 Task: In the  document analytics.odt, change border color to  'Brown' and border width to  '0.75' Select the first Column and fill it with the color  Light Yellow
Action: Mouse moved to (631, 258)
Screenshot: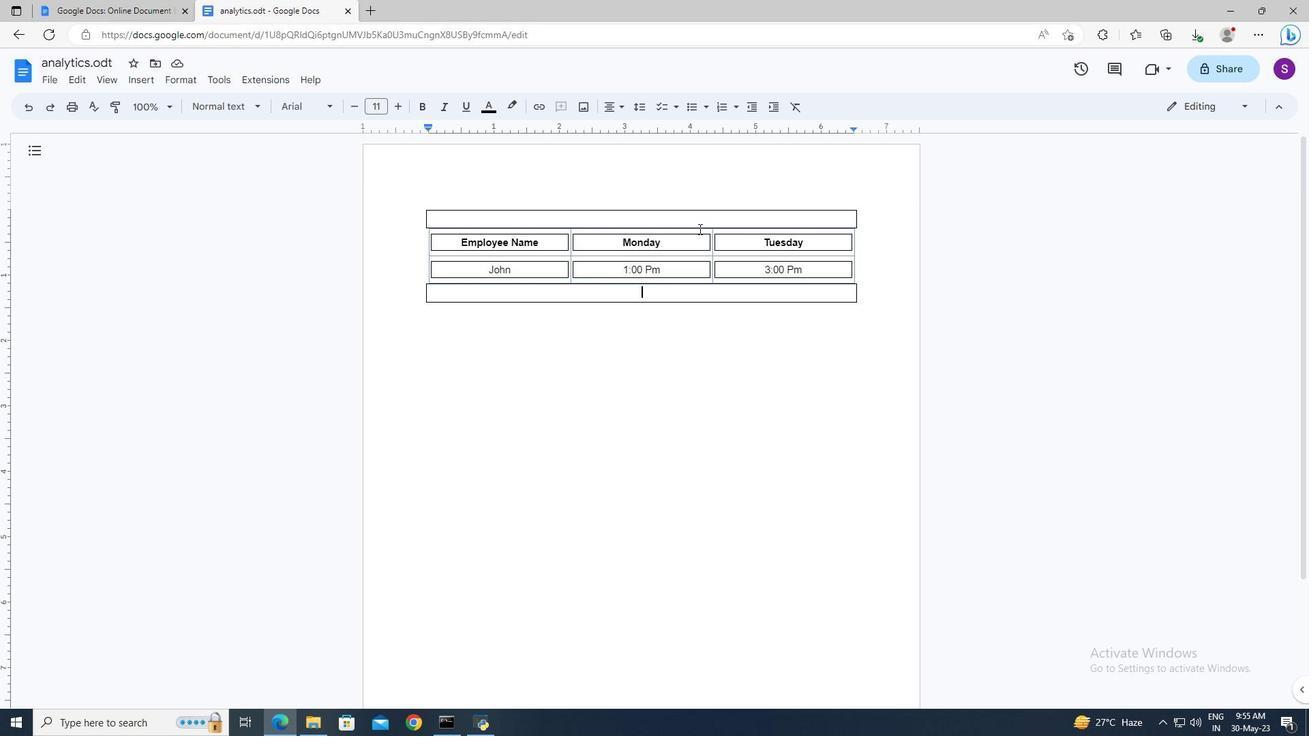 
Action: Mouse pressed left at (631, 258)
Screenshot: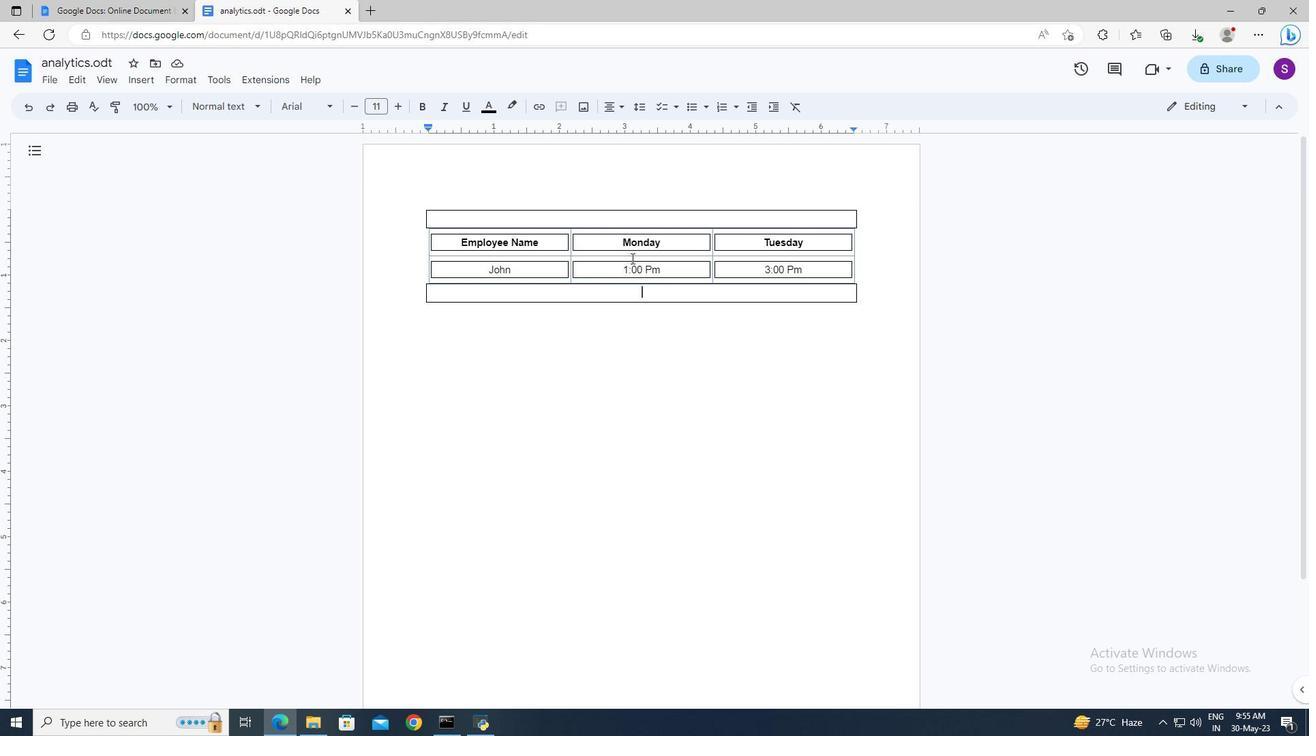 
Action: Mouse moved to (948, 109)
Screenshot: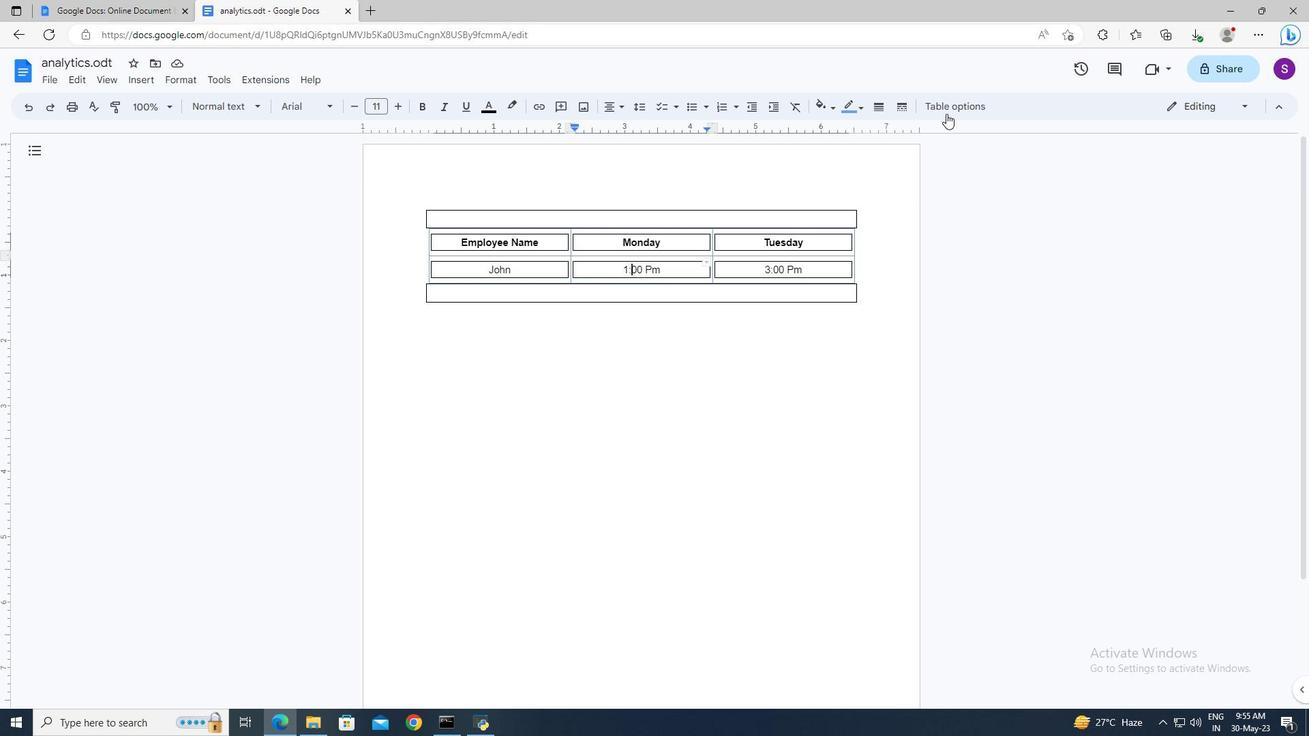 
Action: Mouse pressed left at (948, 109)
Screenshot: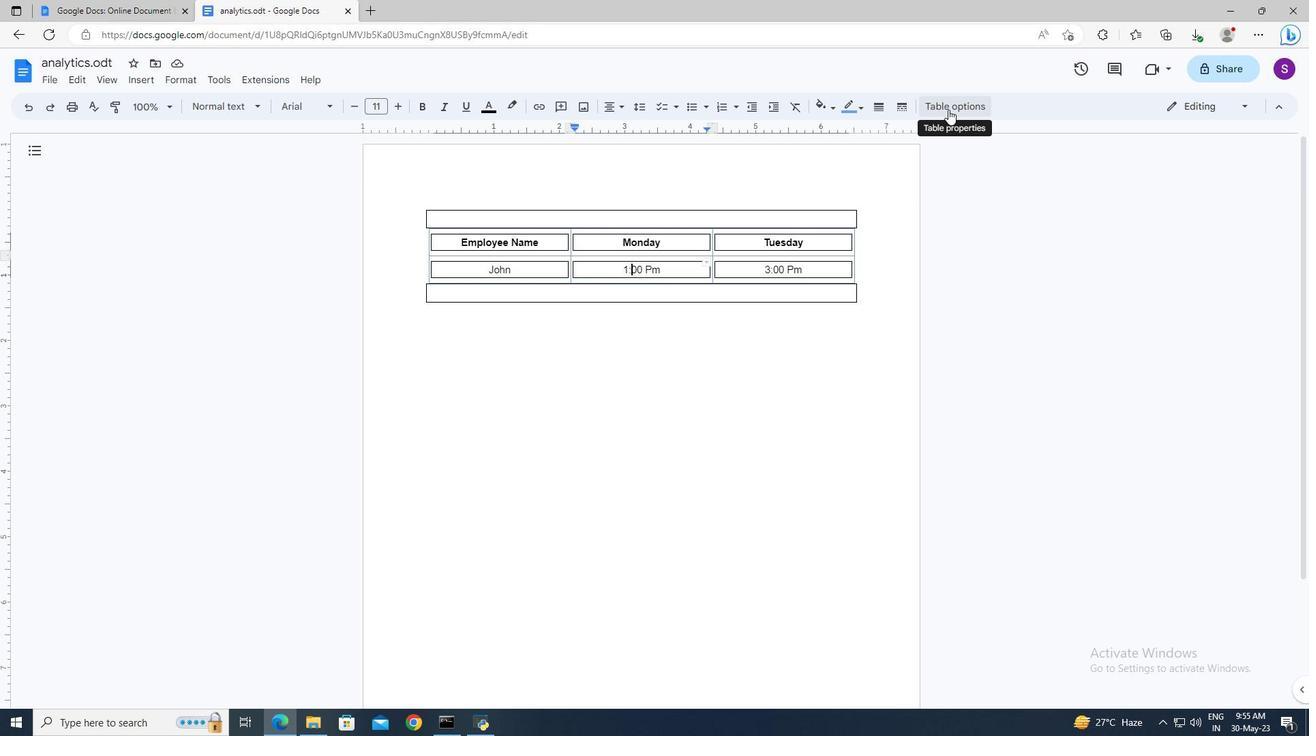 
Action: Mouse moved to (1134, 377)
Screenshot: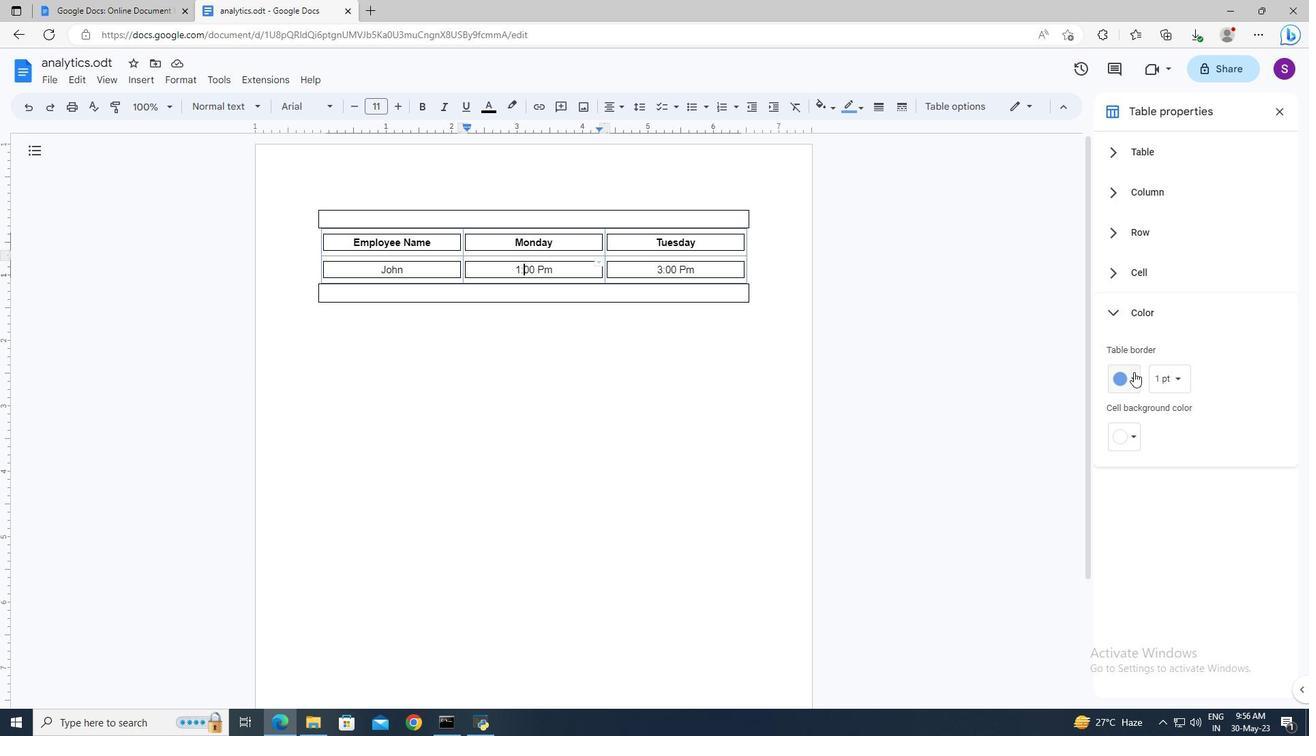 
Action: Mouse pressed left at (1134, 377)
Screenshot: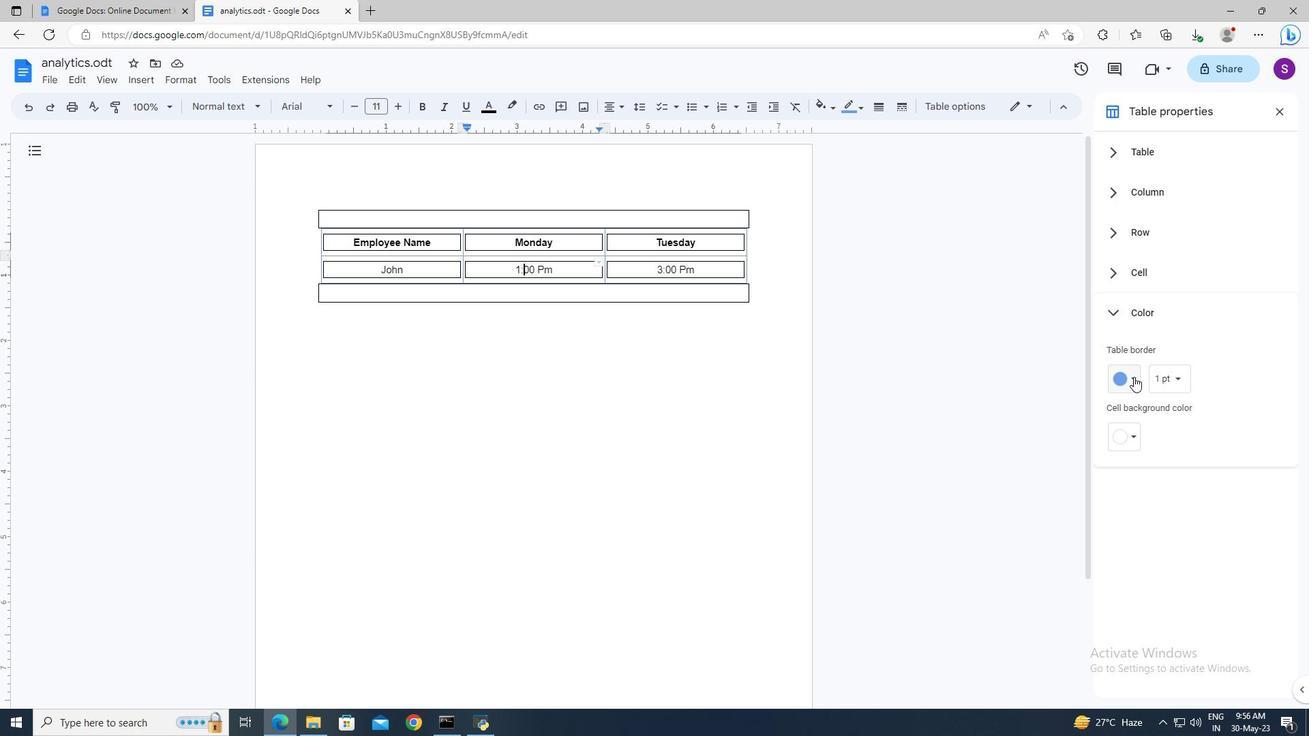 
Action: Mouse moved to (1156, 515)
Screenshot: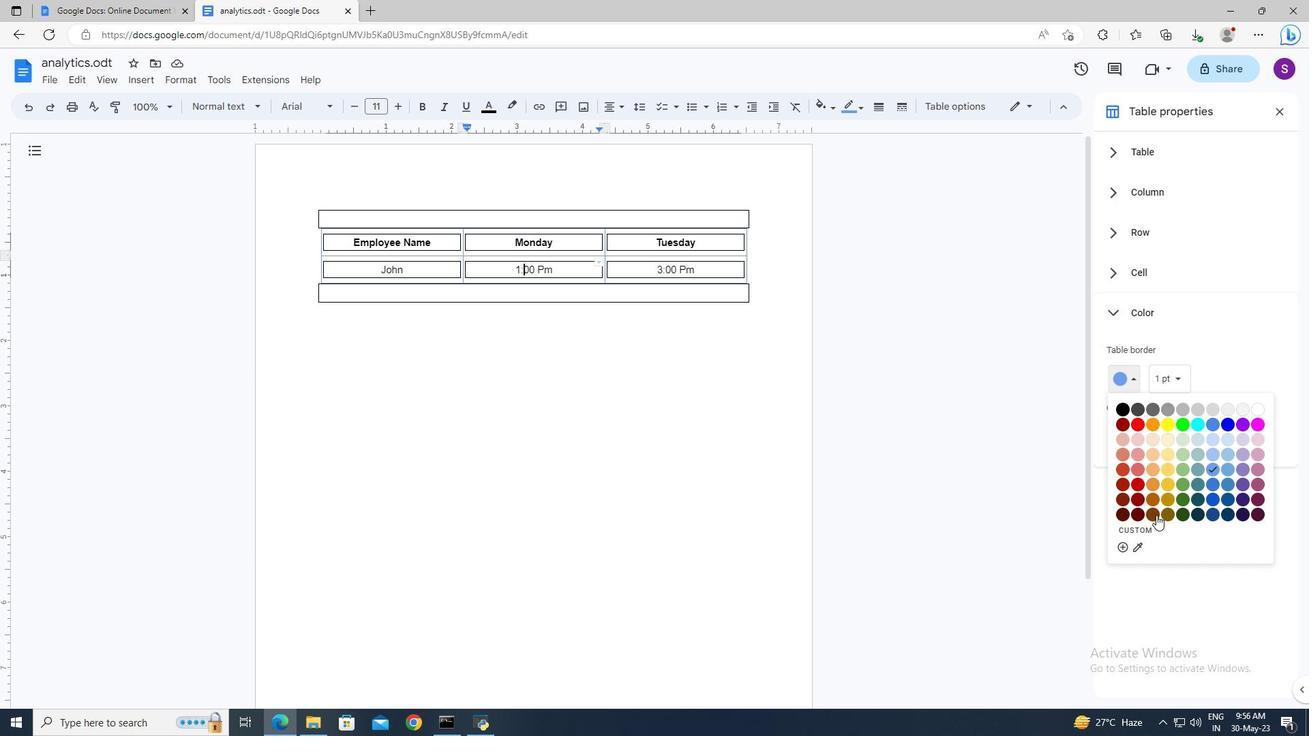 
Action: Mouse pressed left at (1156, 515)
Screenshot: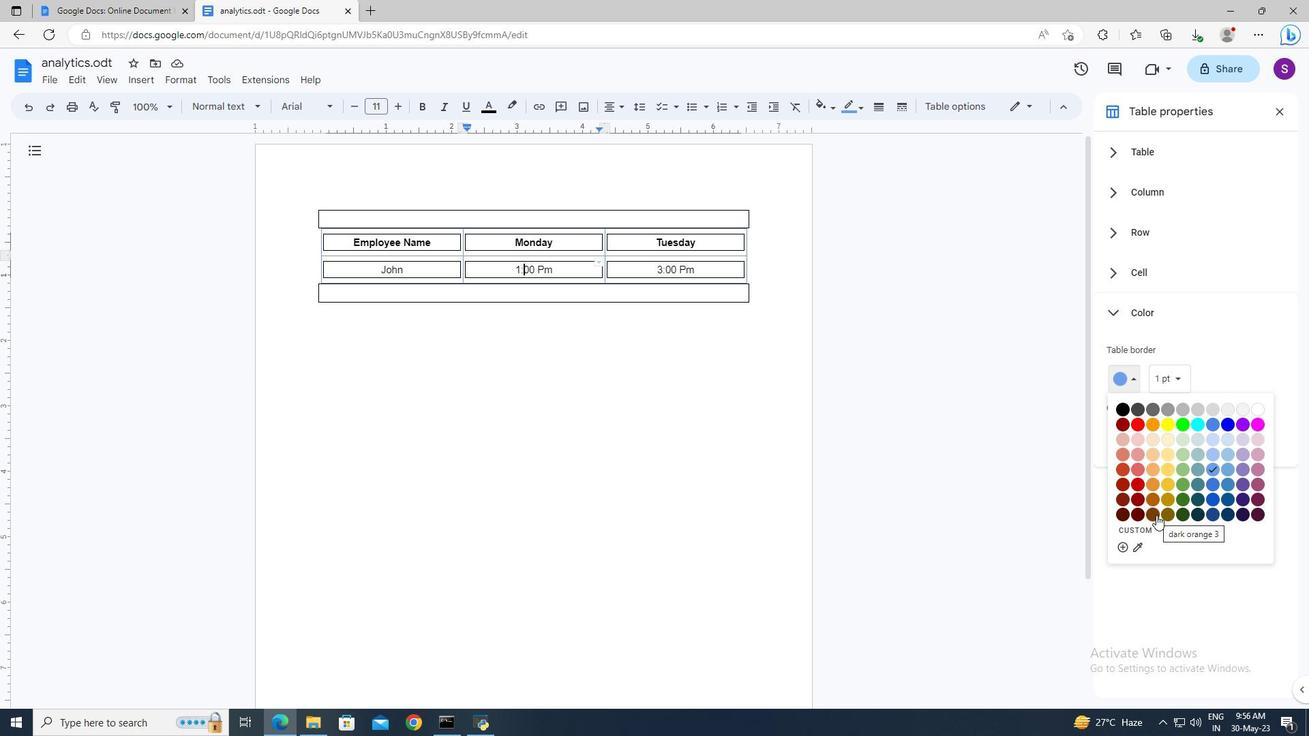 
Action: Mouse moved to (1179, 388)
Screenshot: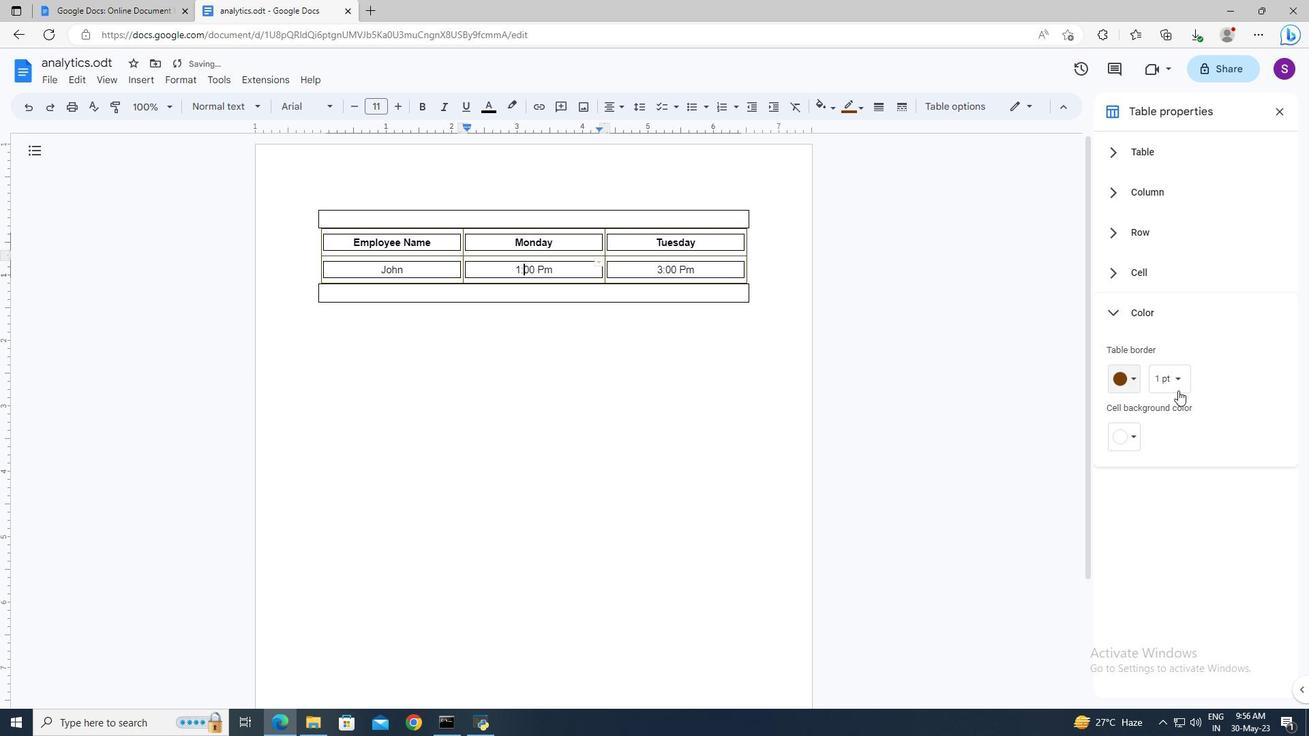 
Action: Mouse pressed left at (1179, 388)
Screenshot: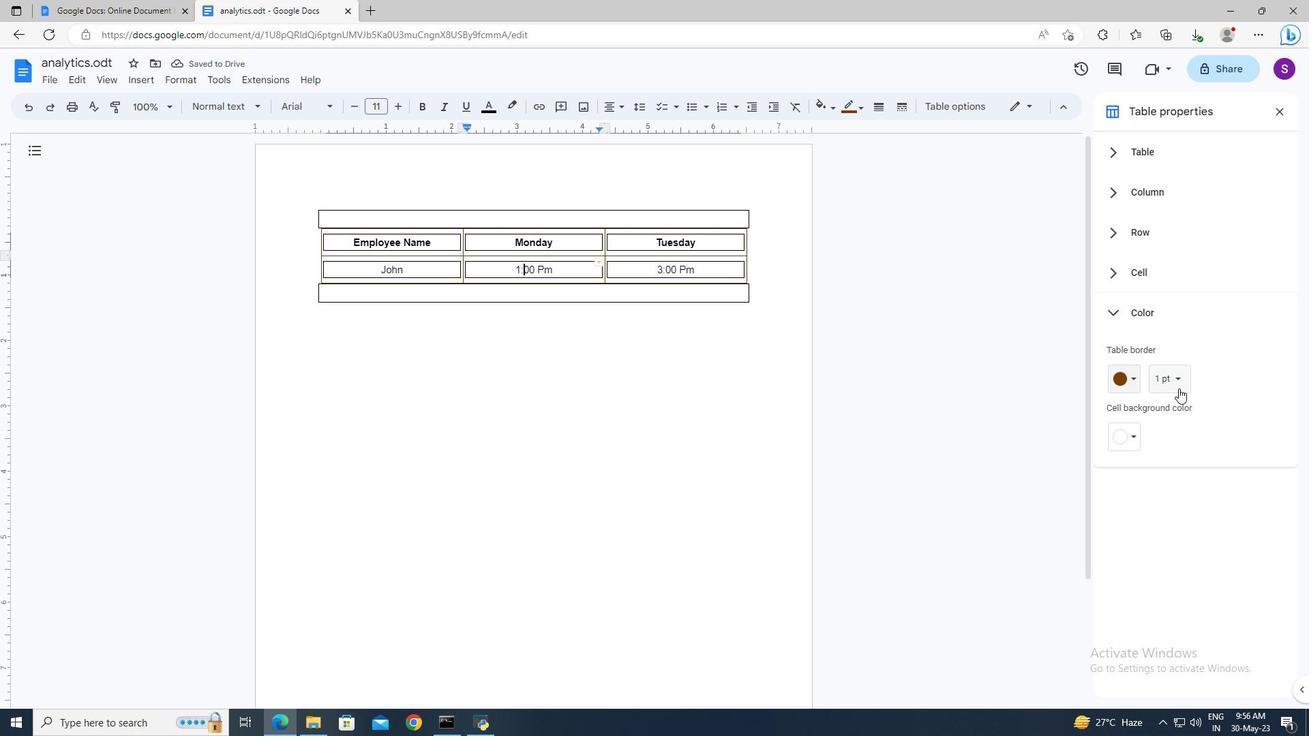 
Action: Mouse moved to (1184, 355)
Screenshot: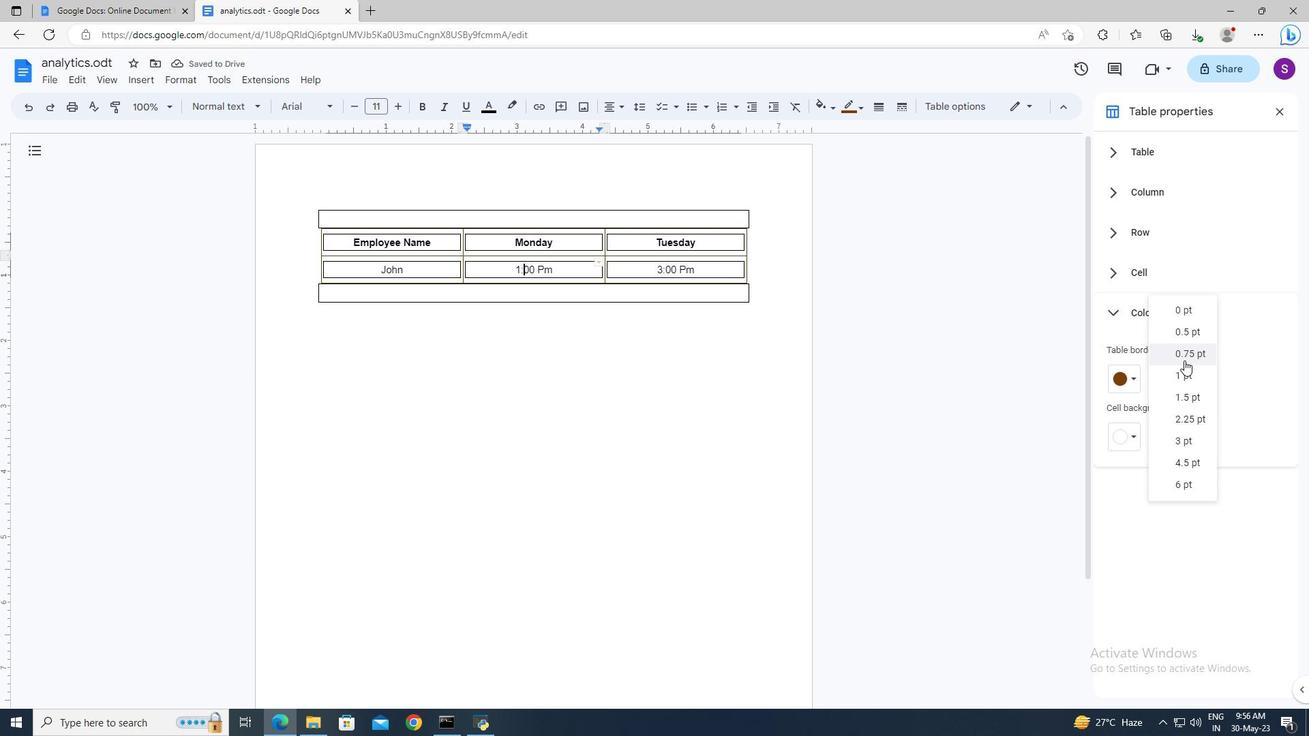 
Action: Mouse pressed left at (1184, 355)
Screenshot: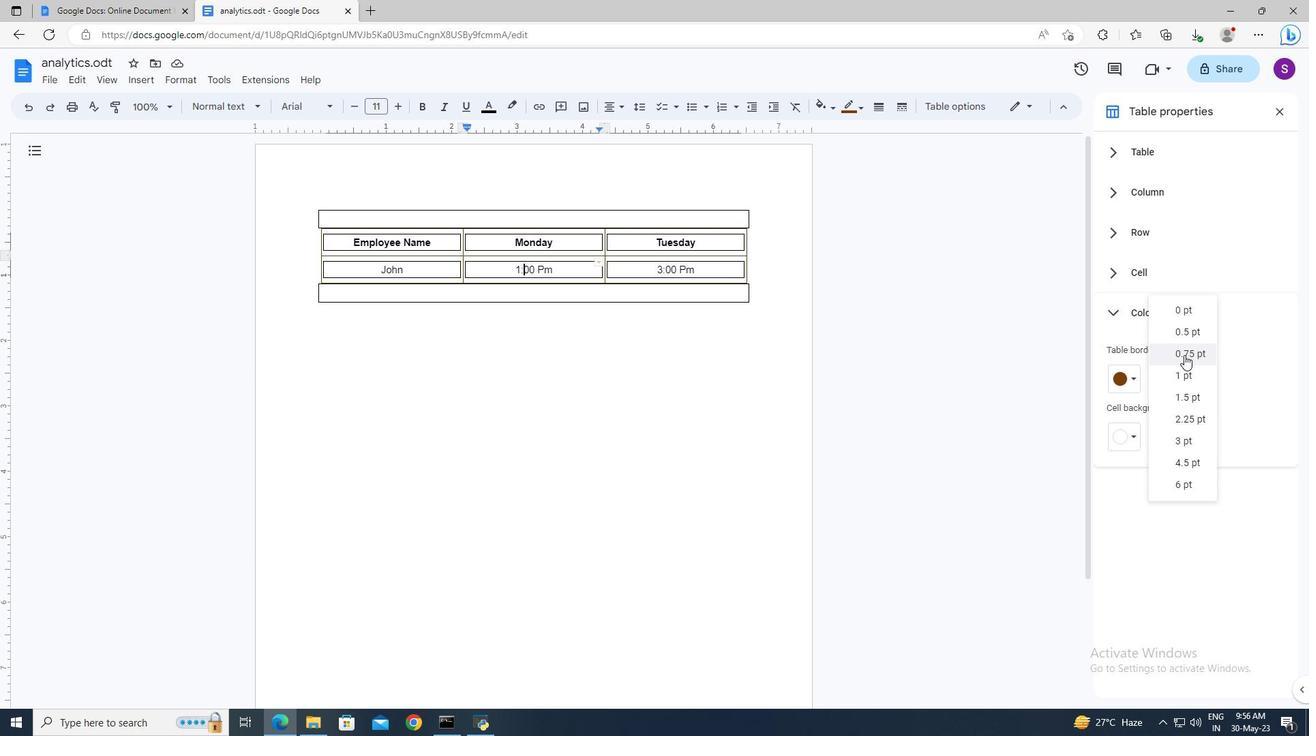 
Action: Mouse moved to (1273, 112)
Screenshot: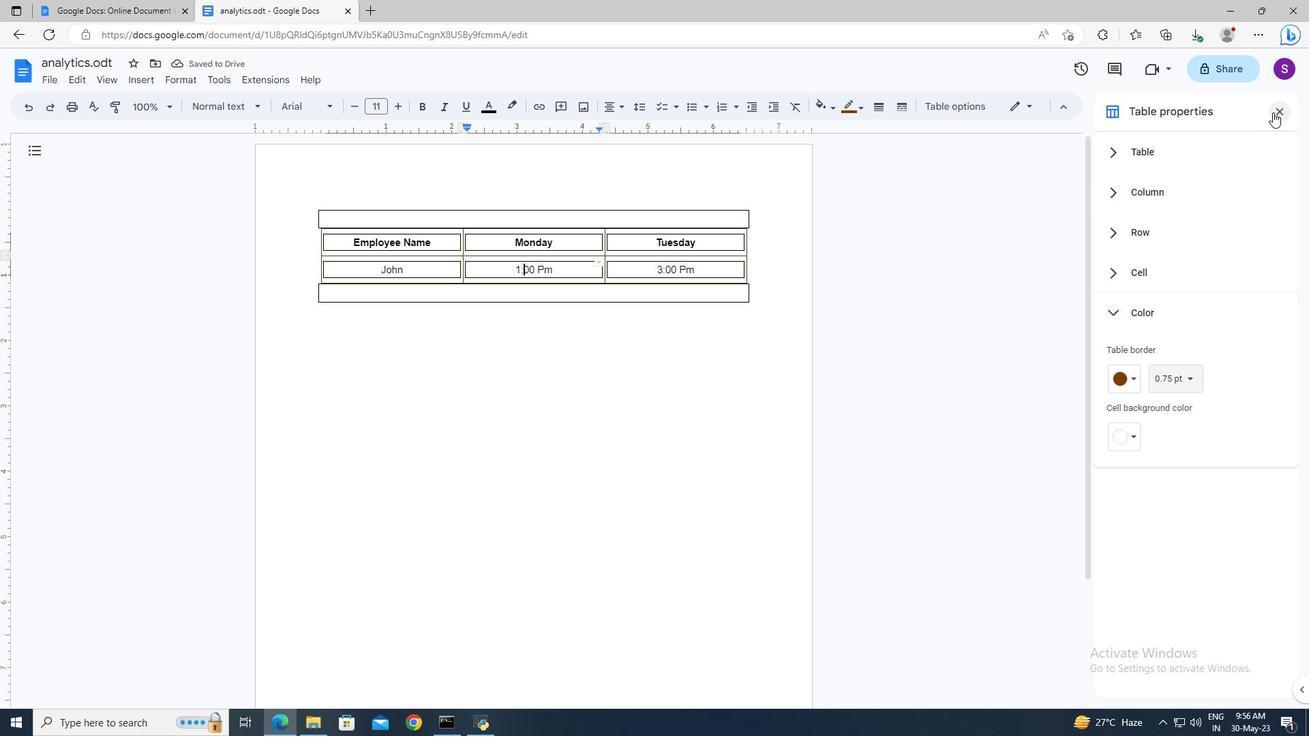 
Action: Mouse pressed left at (1273, 112)
Screenshot: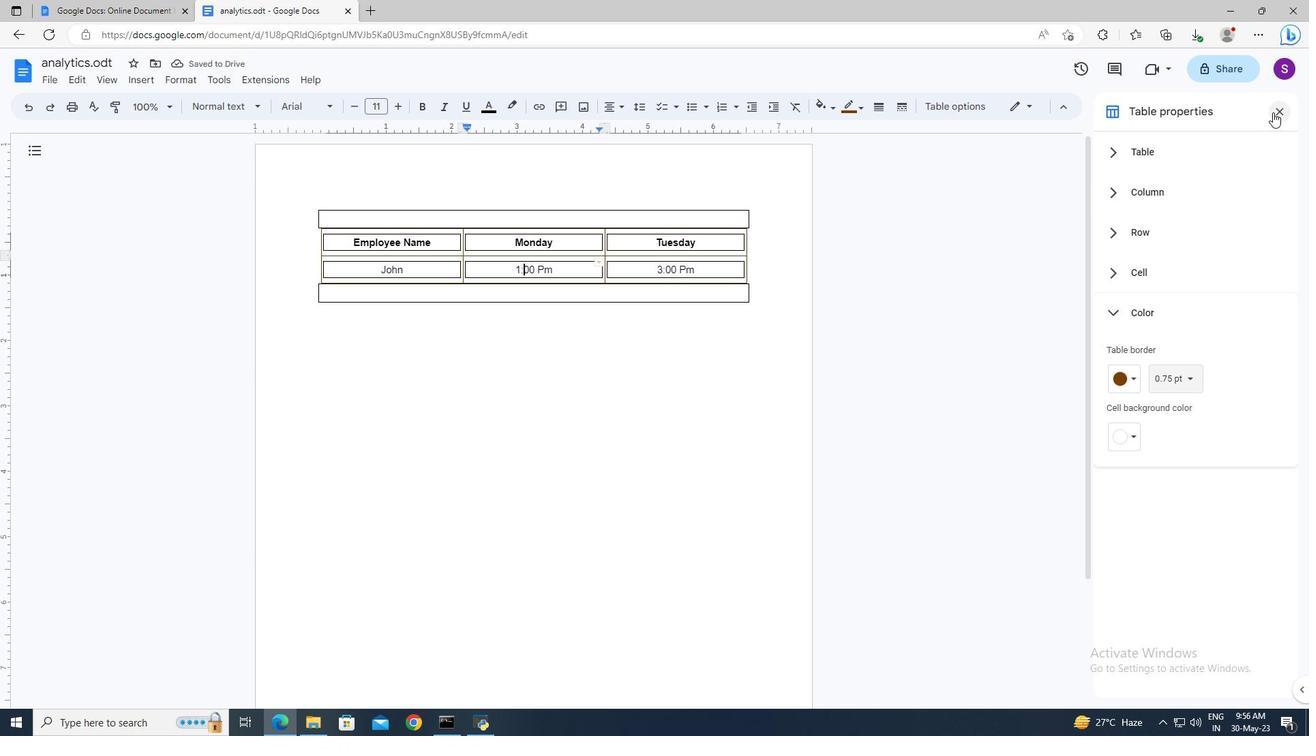 
Action: Mouse moved to (455, 241)
Screenshot: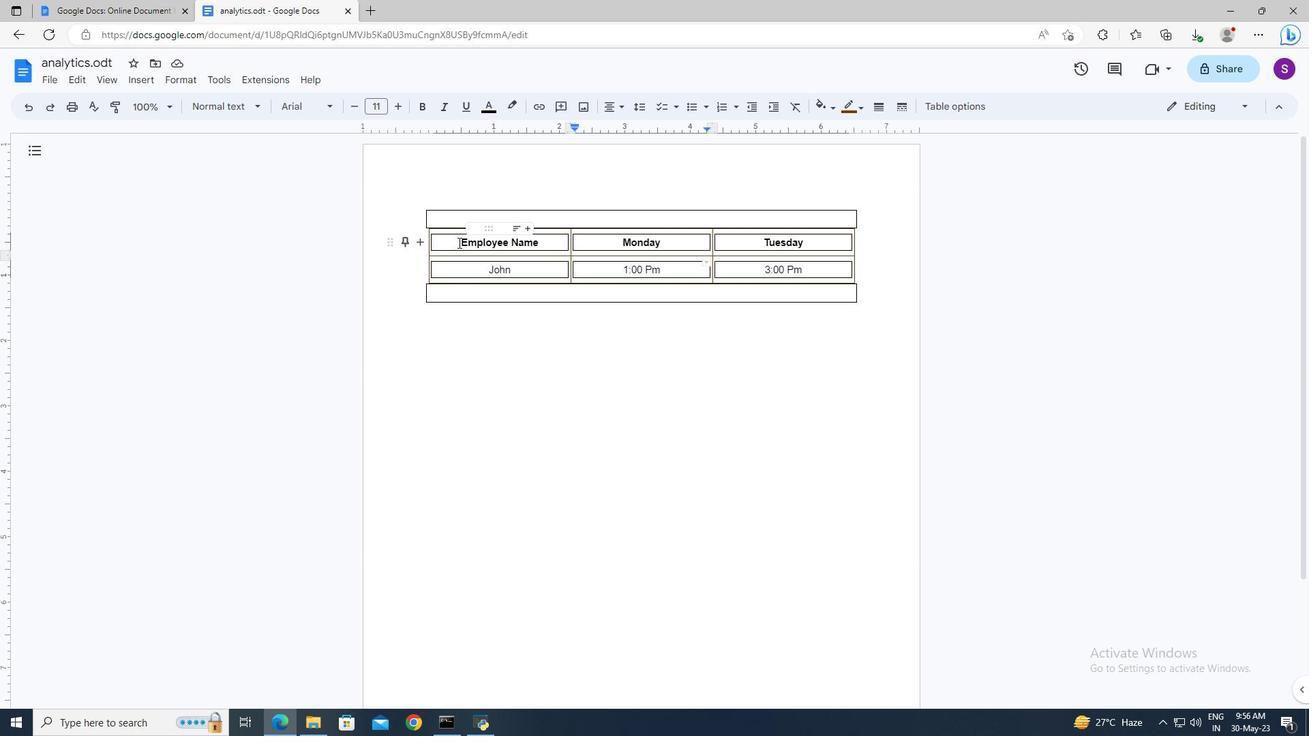 
Action: Mouse pressed left at (455, 241)
Screenshot: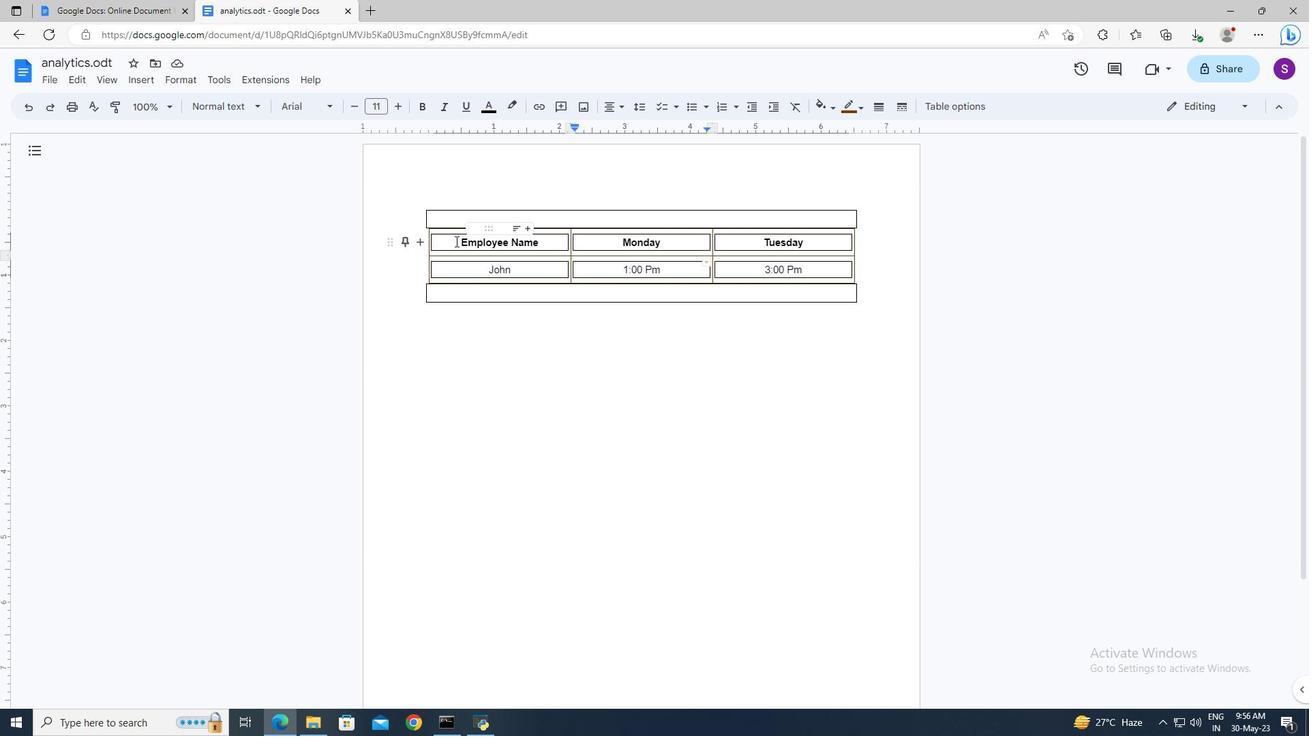 
Action: Key pressed <Key.shift><Key.down>
Screenshot: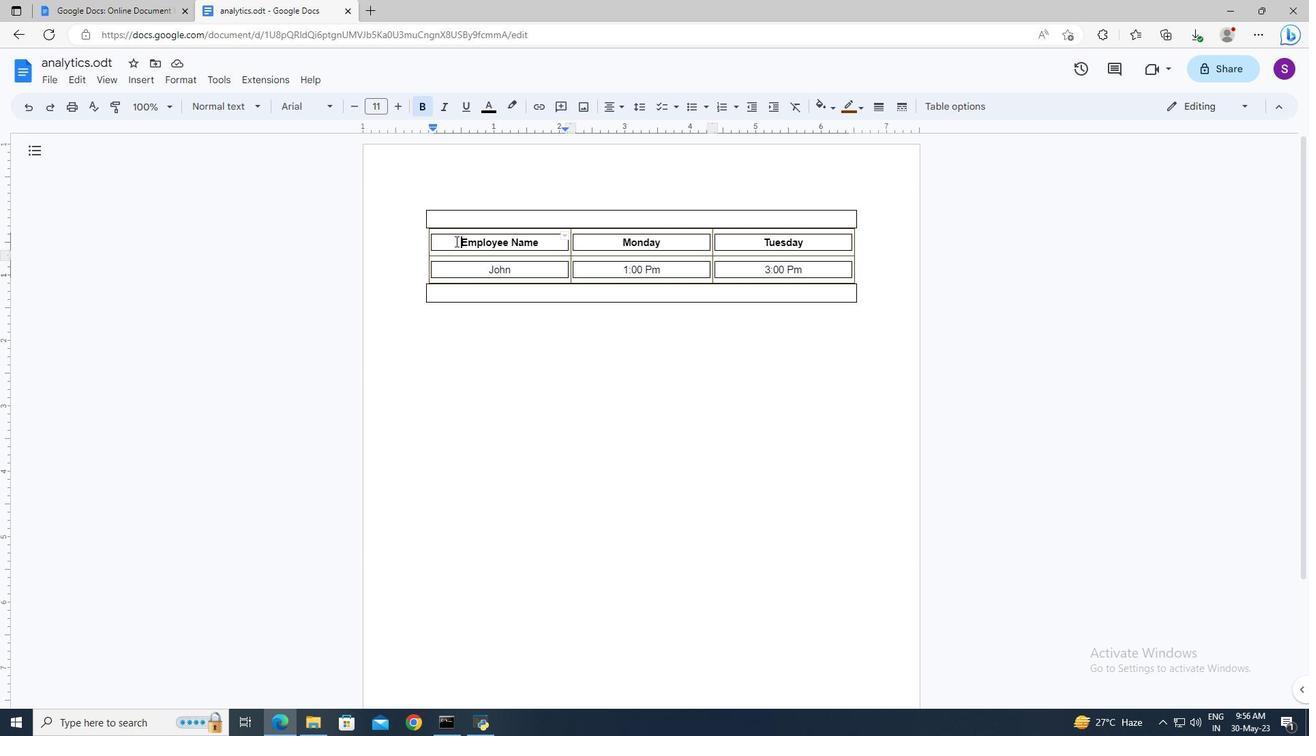 
Action: Mouse moved to (797, 108)
Screenshot: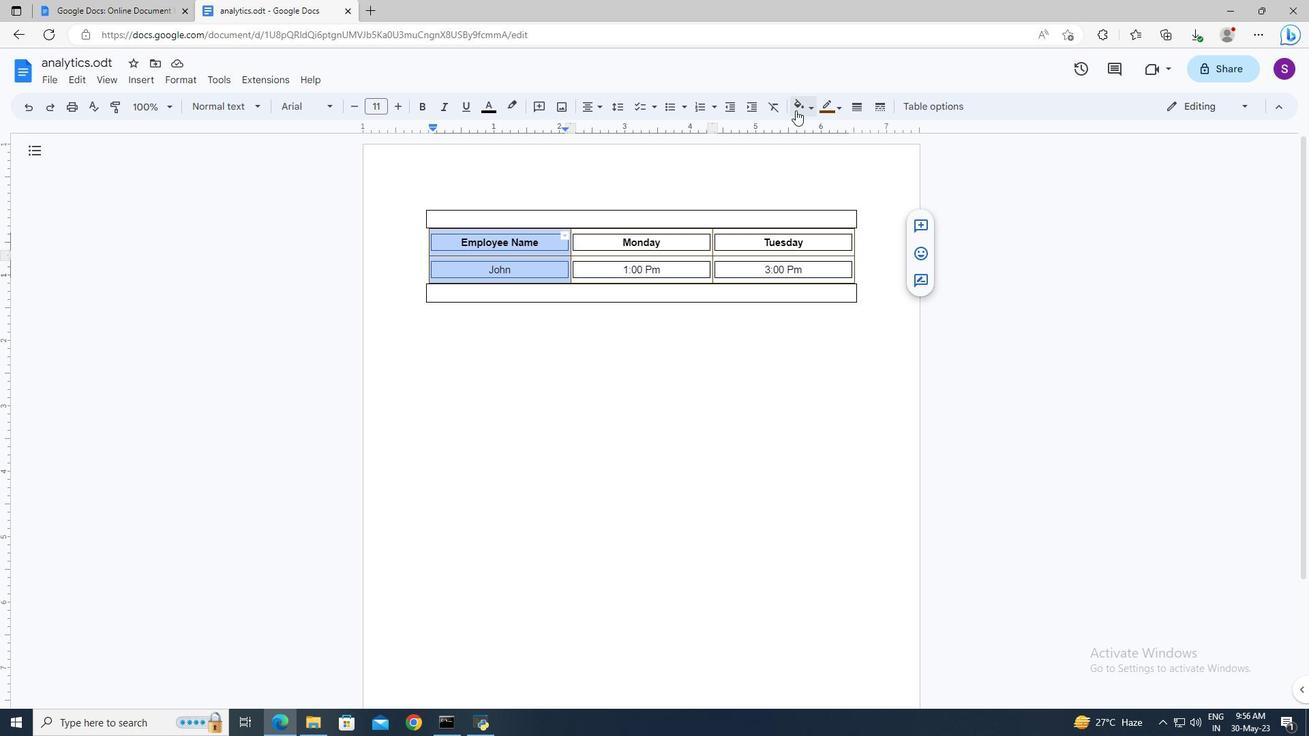 
Action: Mouse pressed left at (797, 108)
Screenshot: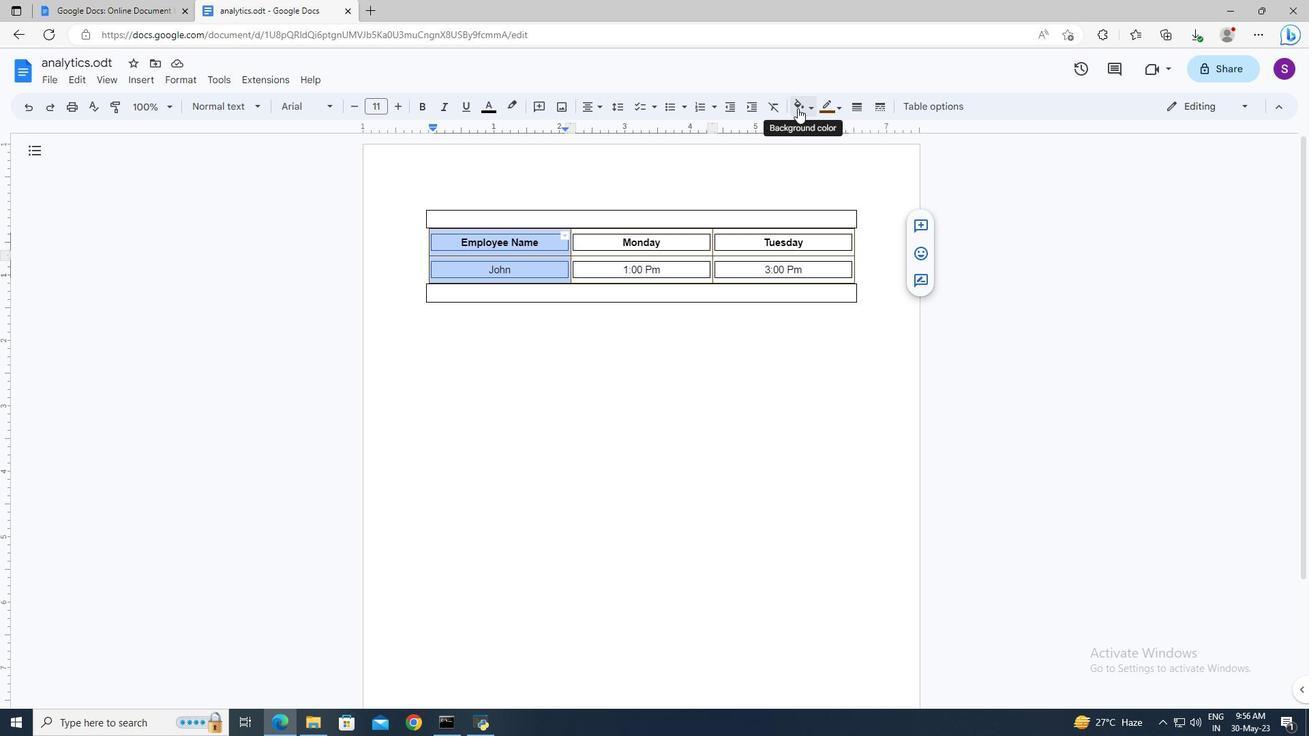 
Action: Mouse moved to (850, 212)
Screenshot: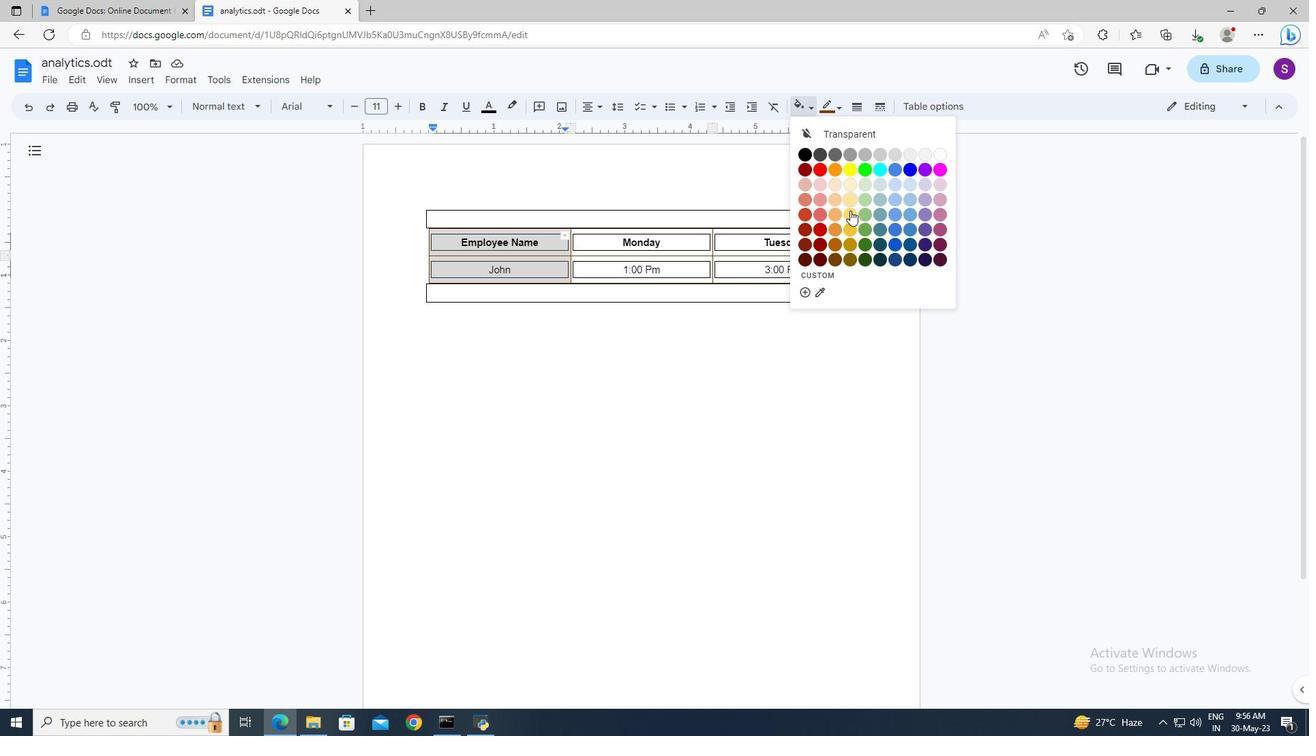 
Action: Mouse pressed left at (850, 212)
Screenshot: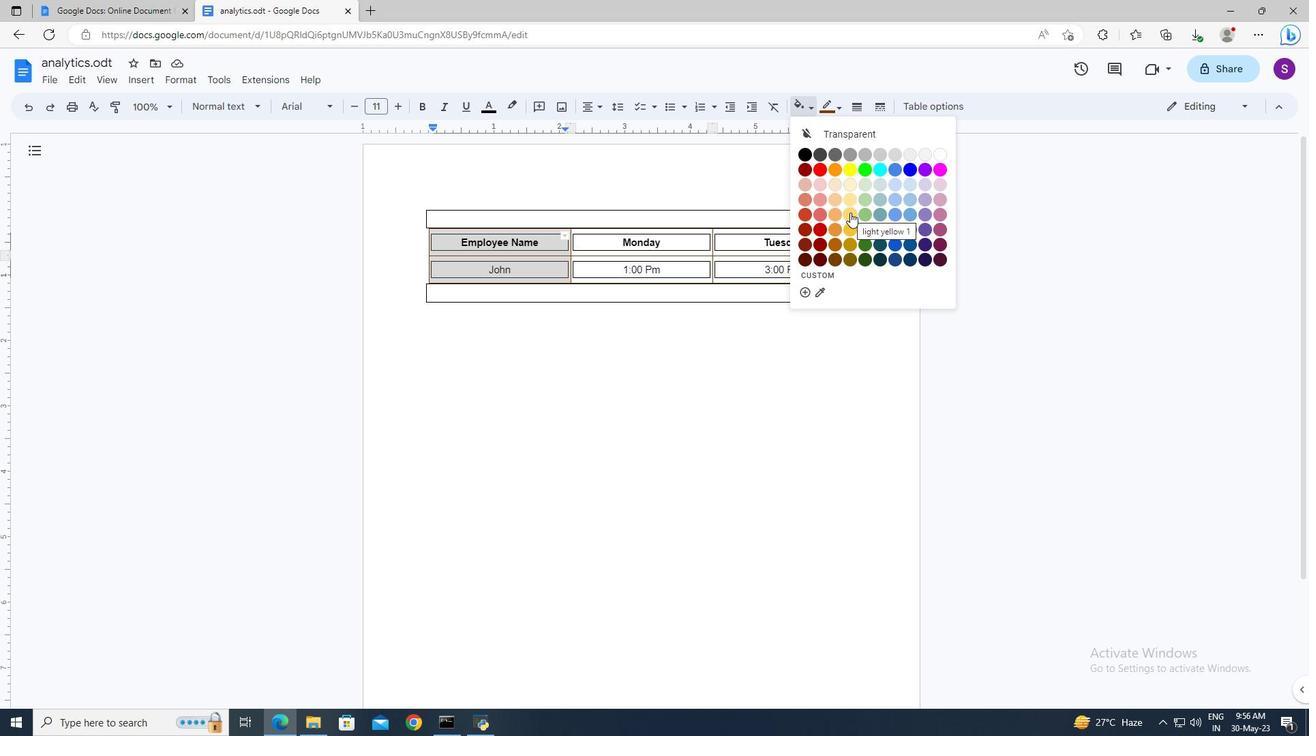 
Action: Mouse moved to (815, 335)
Screenshot: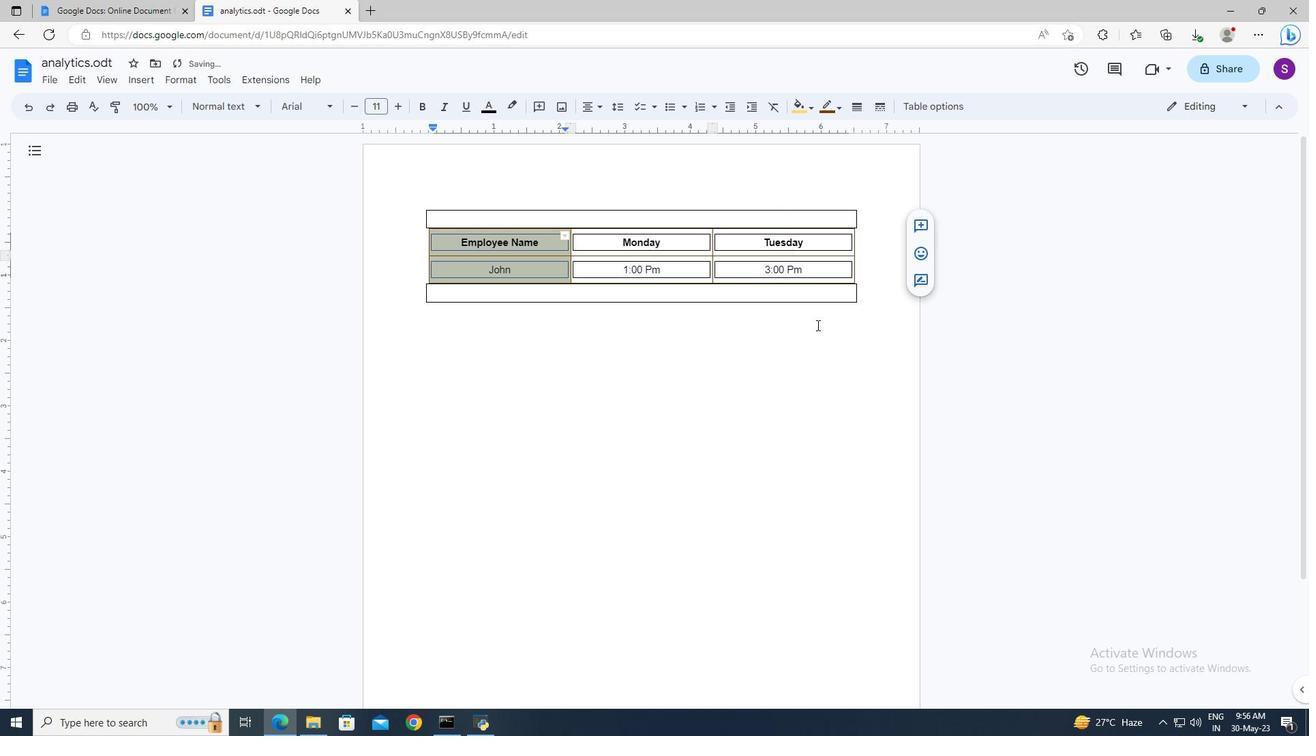 
Action: Mouse pressed left at (815, 335)
Screenshot: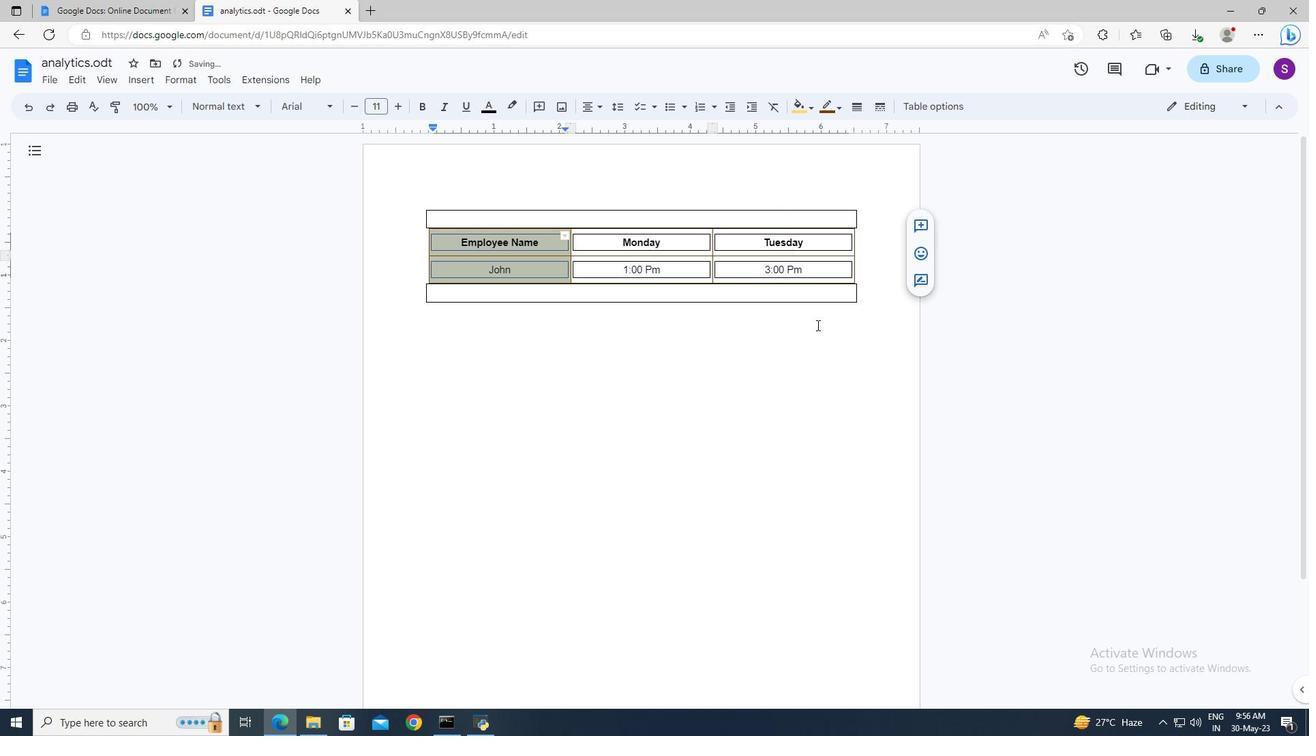
